 Task: Move recent 5 emails   from folder Inbox to folder Archive
Action: Mouse moved to (531, 45)
Screenshot: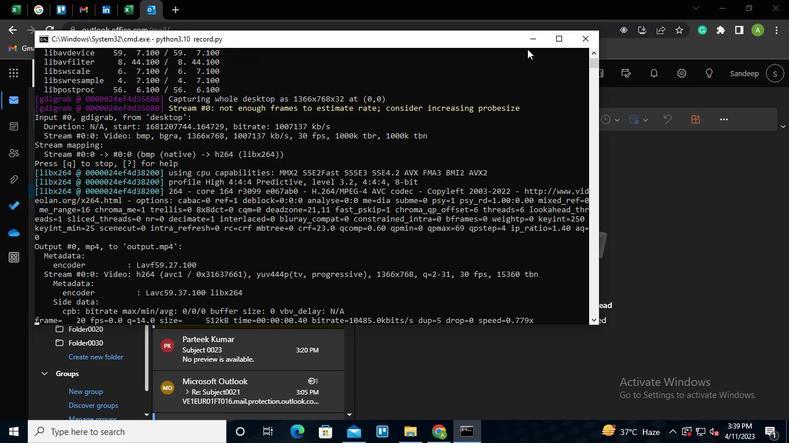 
Action: Mouse pressed left at (531, 45)
Screenshot: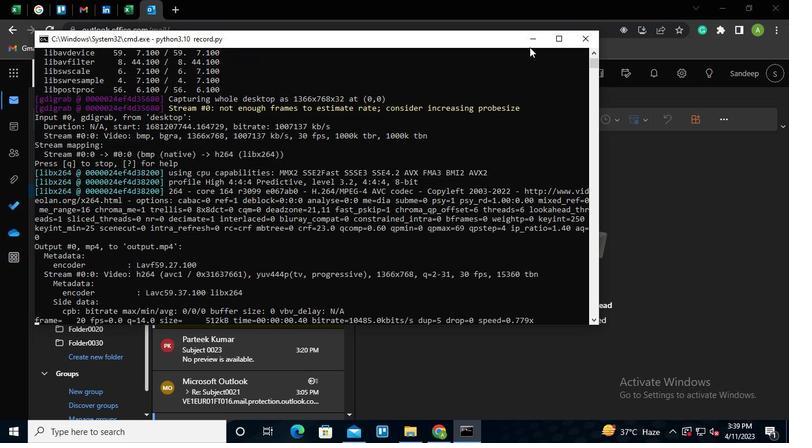 
Action: Mouse moved to (169, 176)
Screenshot: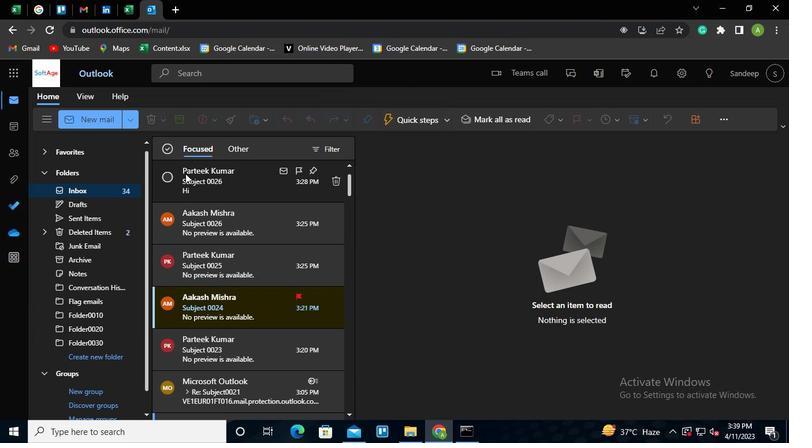 
Action: Mouse pressed left at (169, 176)
Screenshot: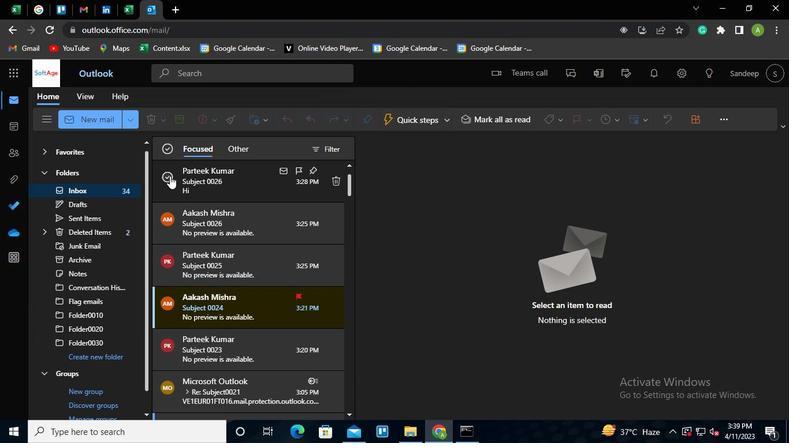 
Action: Mouse moved to (167, 220)
Screenshot: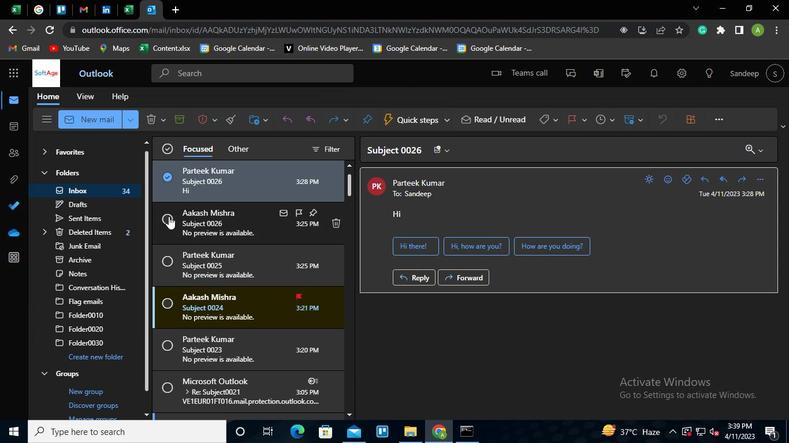 
Action: Mouse pressed left at (167, 220)
Screenshot: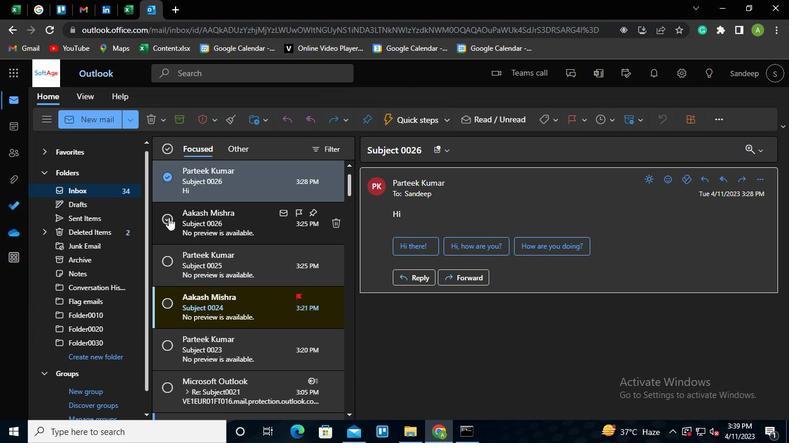 
Action: Mouse moved to (168, 258)
Screenshot: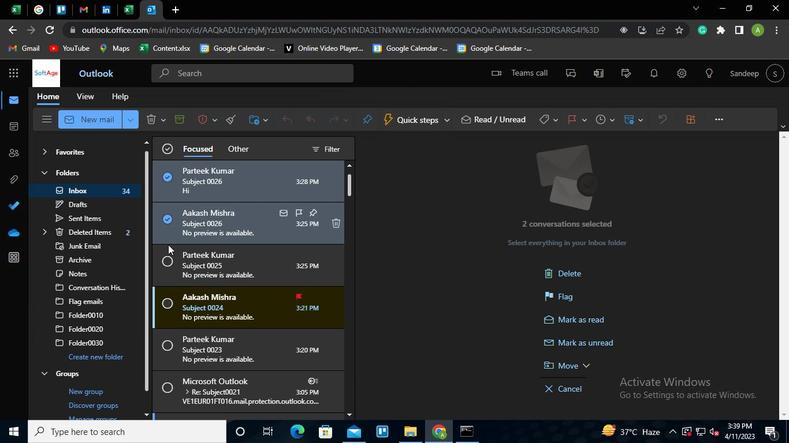 
Action: Mouse pressed left at (168, 258)
Screenshot: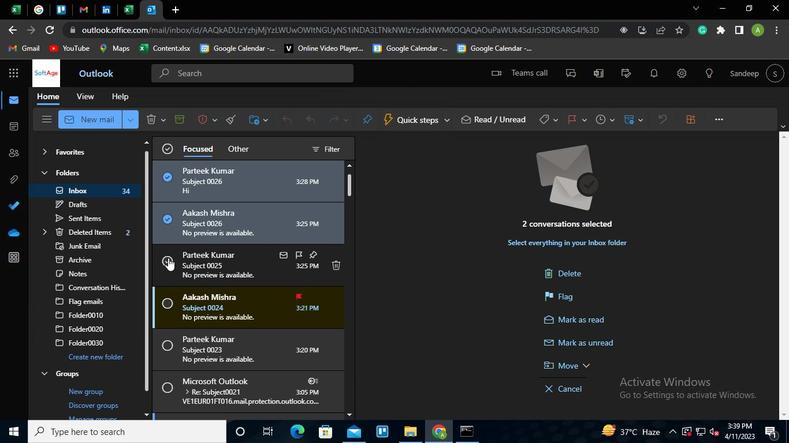 
Action: Mouse moved to (166, 304)
Screenshot: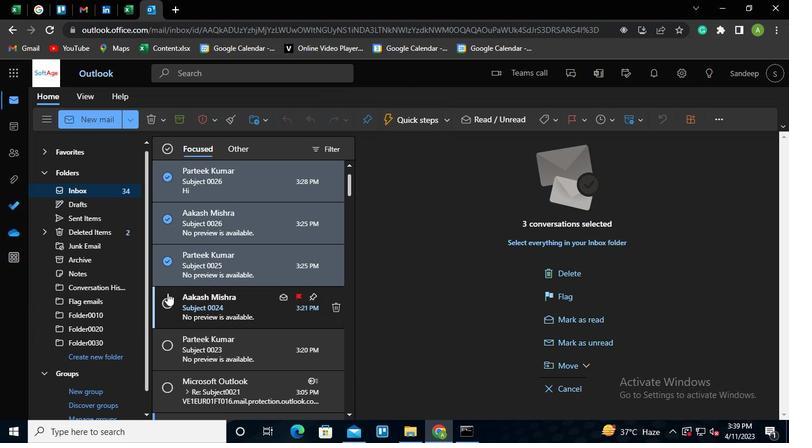 
Action: Mouse pressed left at (166, 304)
Screenshot: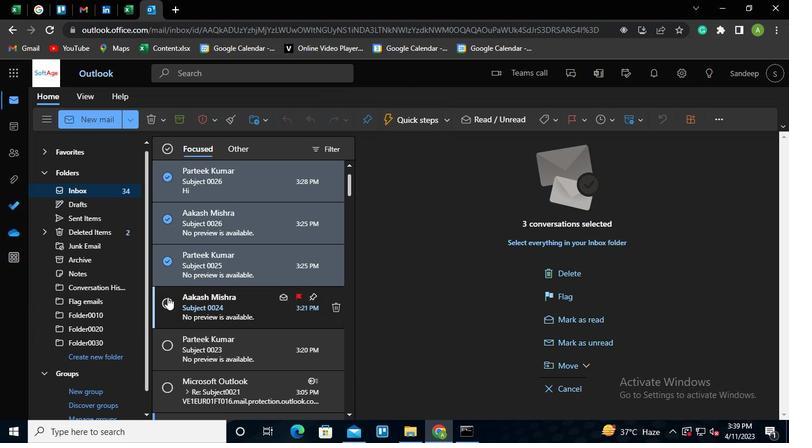 
Action: Mouse moved to (167, 346)
Screenshot: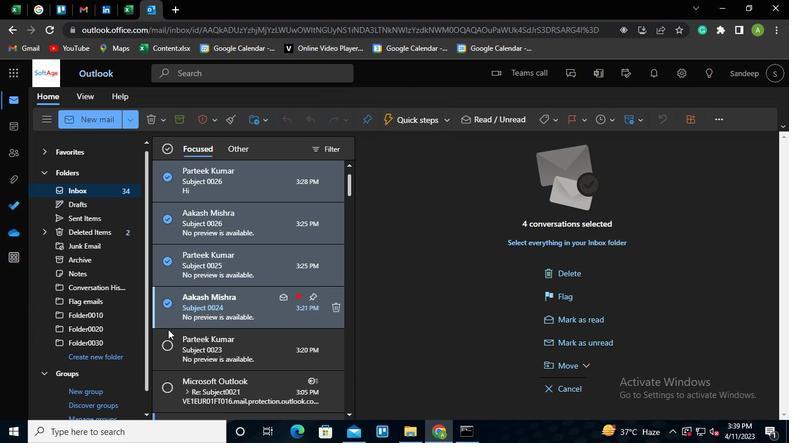 
Action: Mouse pressed left at (167, 346)
Screenshot: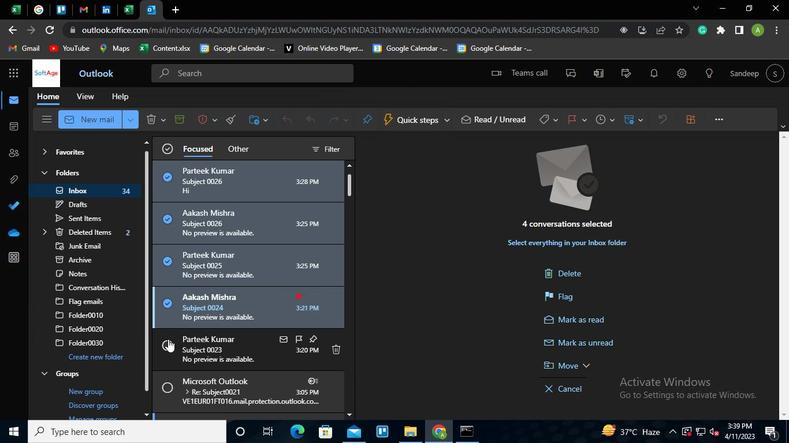 
Action: Mouse moved to (569, 362)
Screenshot: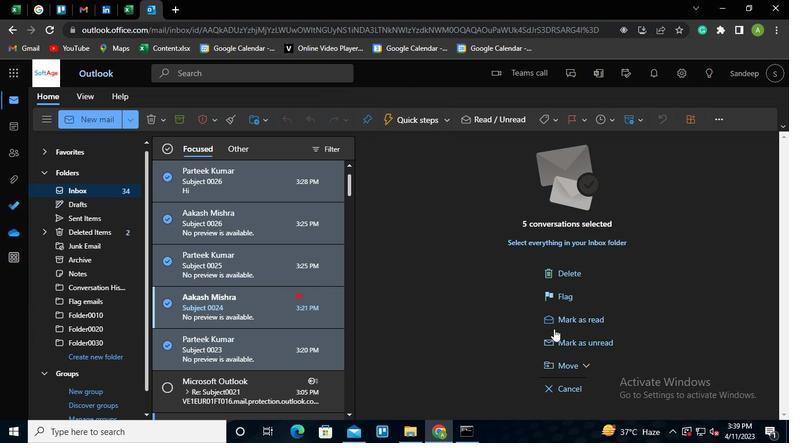 
Action: Mouse pressed left at (569, 362)
Screenshot: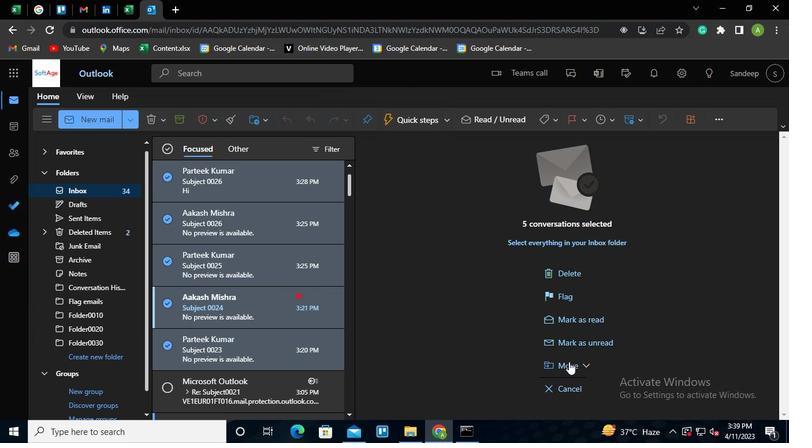 
Action: Mouse moved to (644, 170)
Screenshot: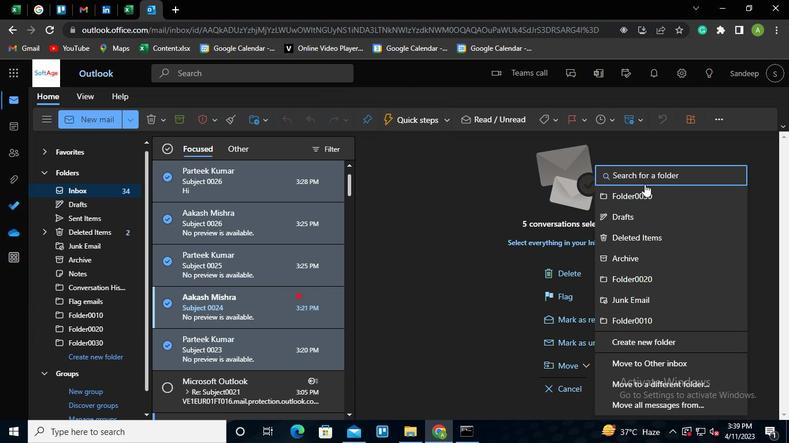 
Action: Keyboard Key.shift
Screenshot: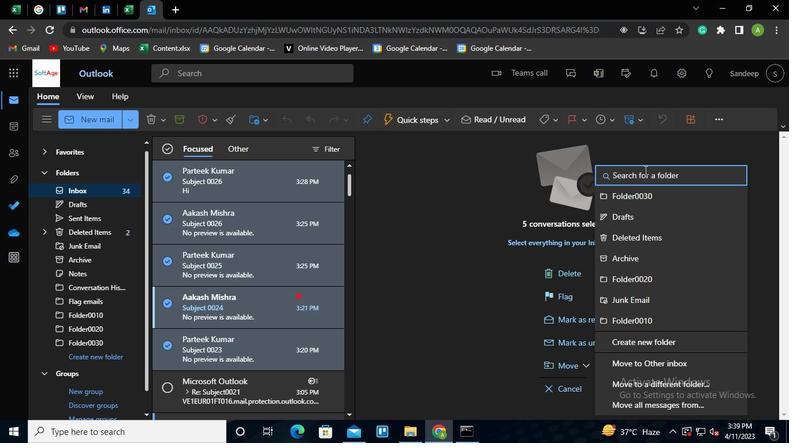 
Action: Keyboard A
Screenshot: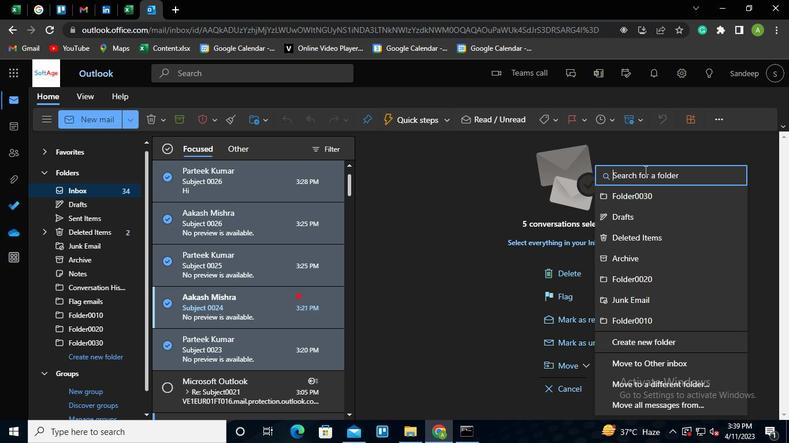 
Action: Mouse moved to (643, 194)
Screenshot: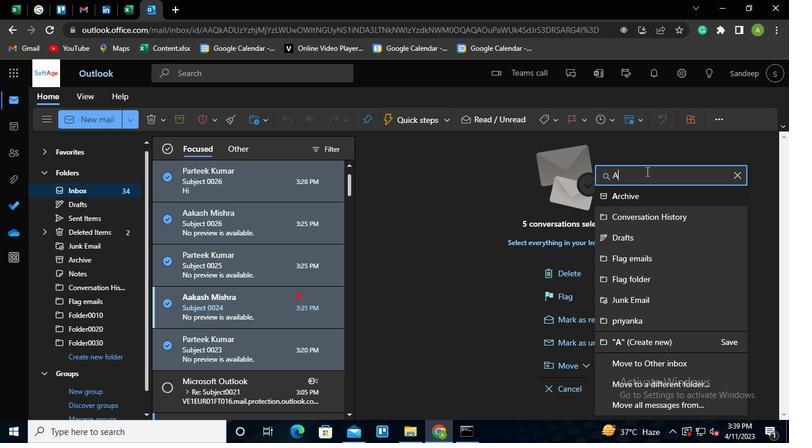 
Action: Mouse pressed left at (643, 194)
Screenshot: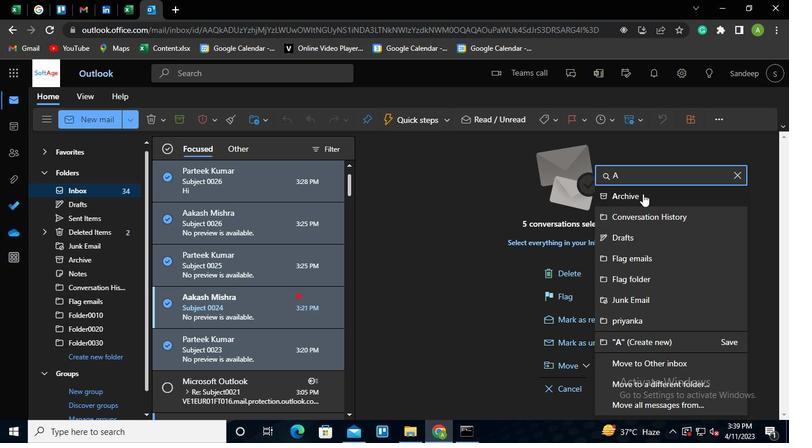 
Action: Mouse moved to (465, 442)
Screenshot: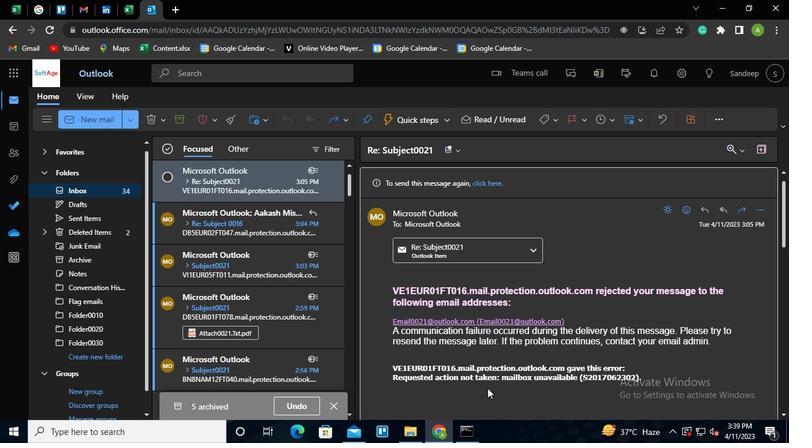 
Action: Mouse pressed left at (465, 442)
Screenshot: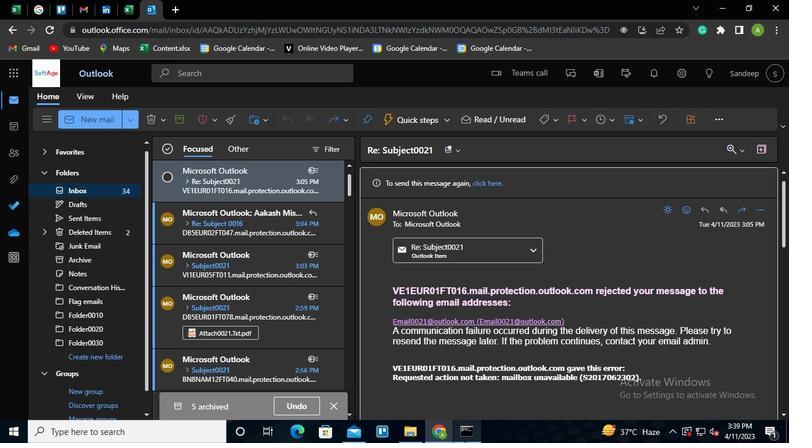 
Action: Mouse moved to (592, 37)
Screenshot: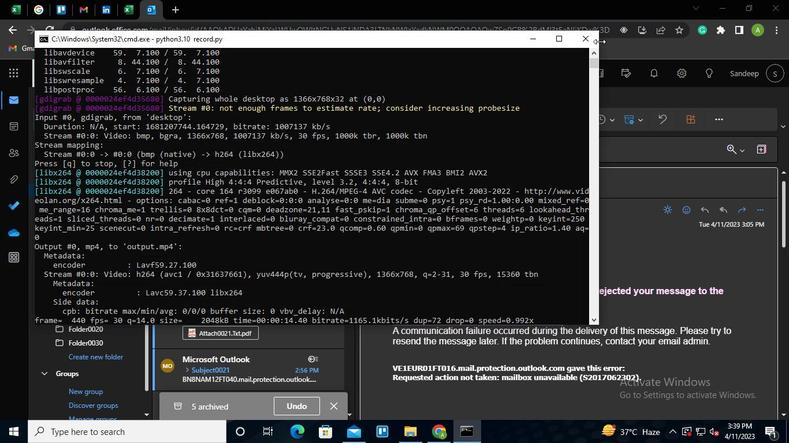 
Action: Mouse pressed left at (592, 37)
Screenshot: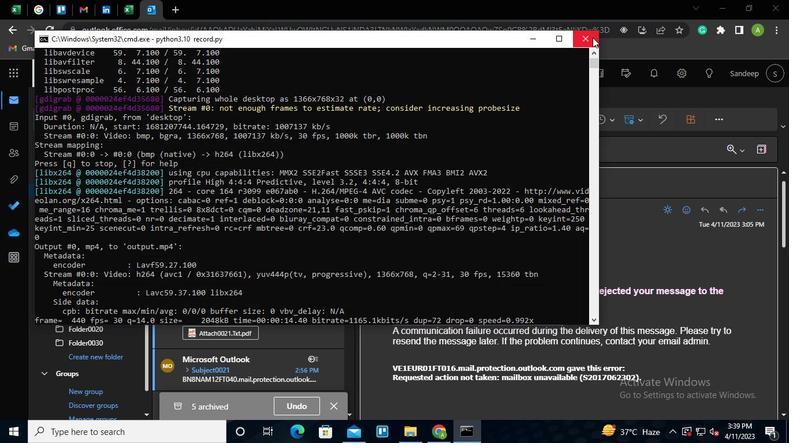 
